 Task: Search for tasks using specific criteria in the task management application.
Action: Mouse moved to (18, 125)
Screenshot: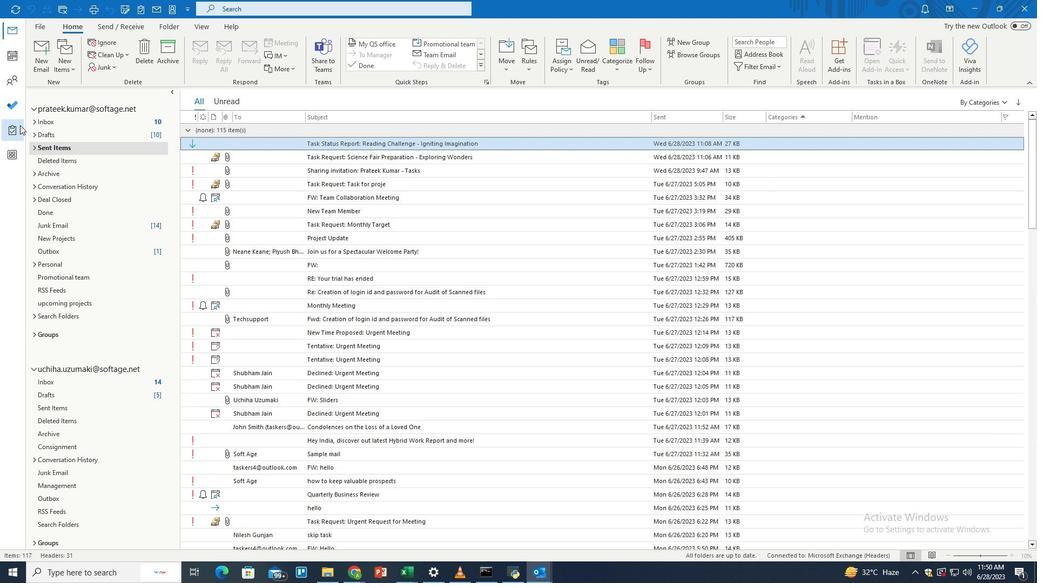 
Action: Mouse pressed left at (18, 125)
Screenshot: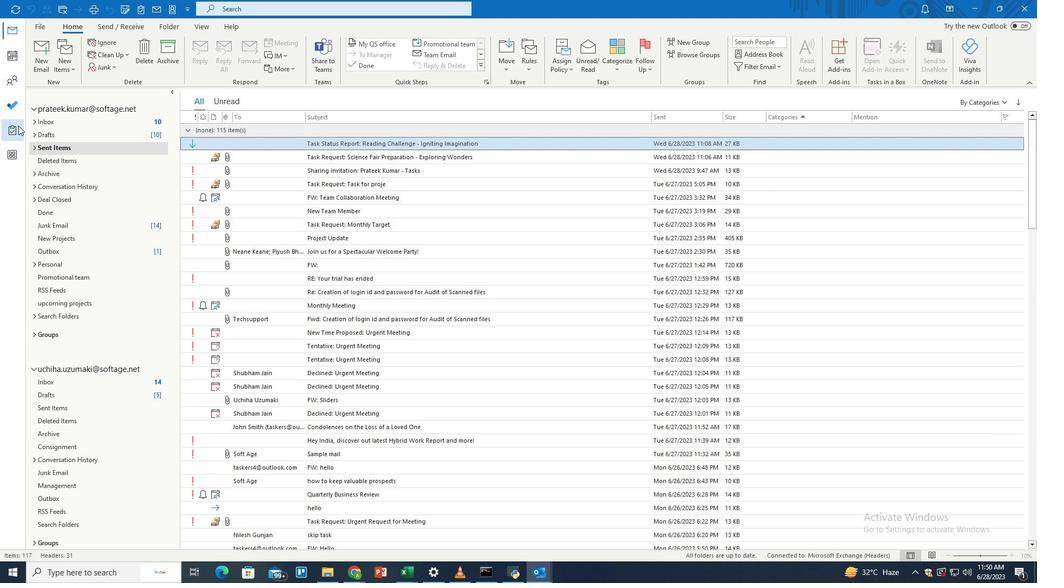 
Action: Mouse moved to (366, 9)
Screenshot: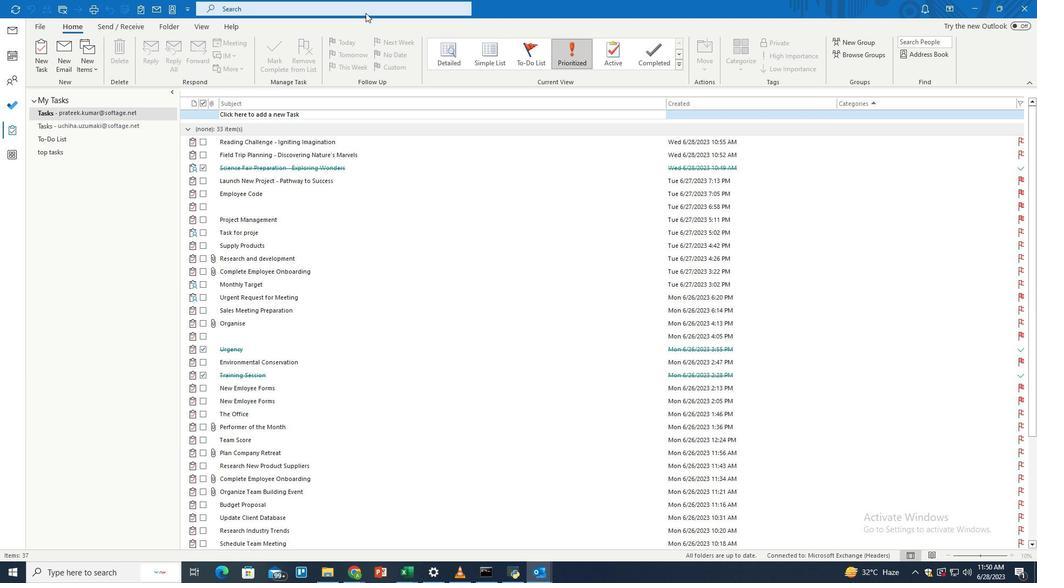 
Action: Mouse pressed left at (366, 9)
Screenshot: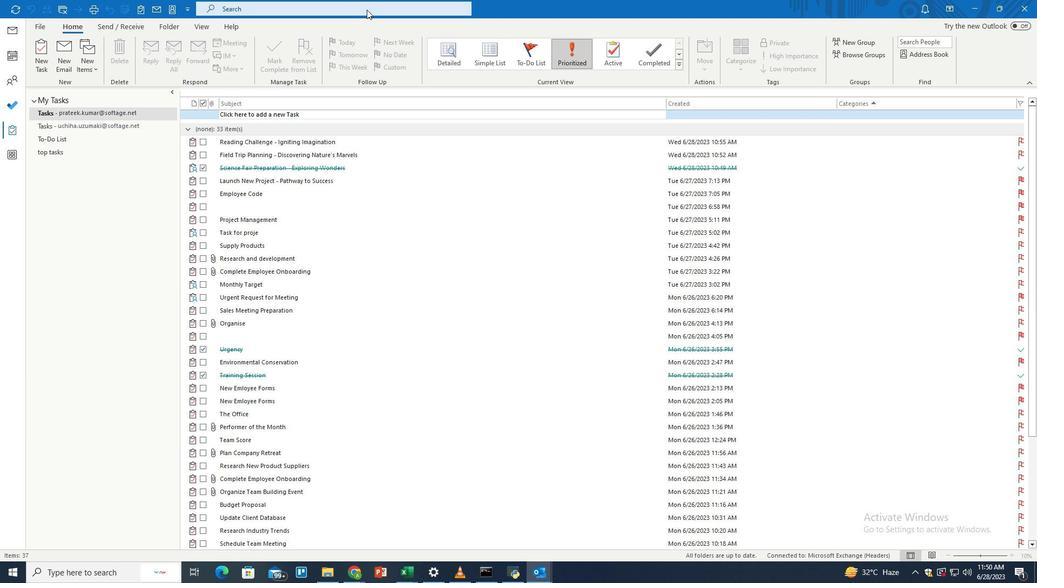 
Action: Mouse moved to (504, 10)
Screenshot: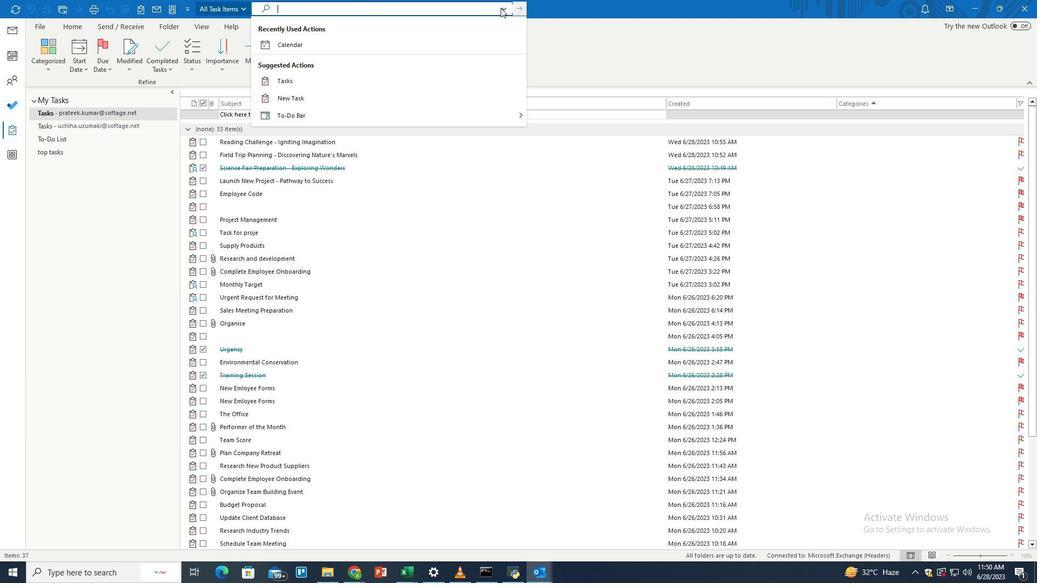 
Action: Mouse pressed left at (504, 10)
Screenshot: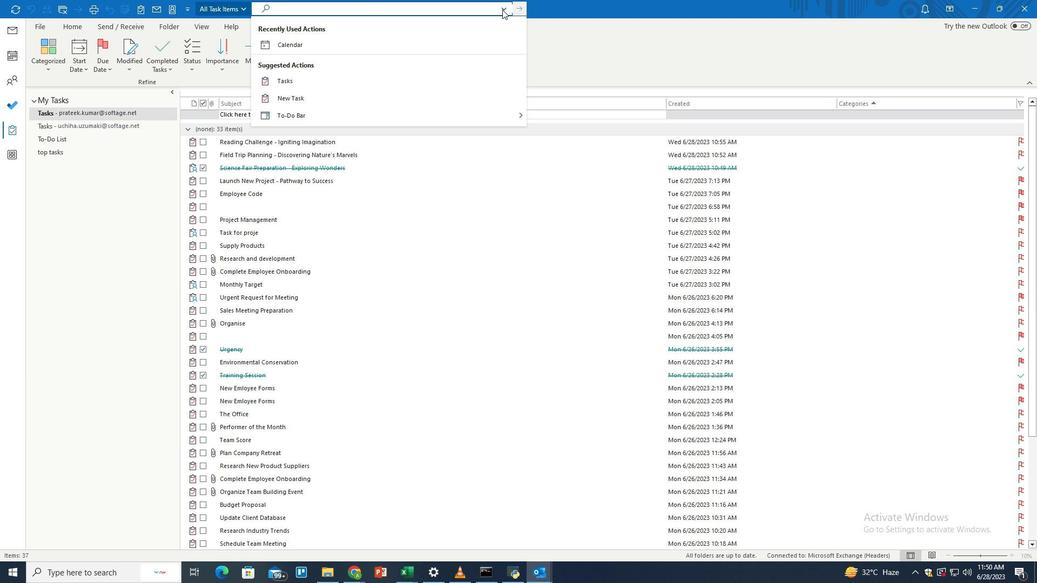 
Action: Mouse moved to (320, 213)
Screenshot: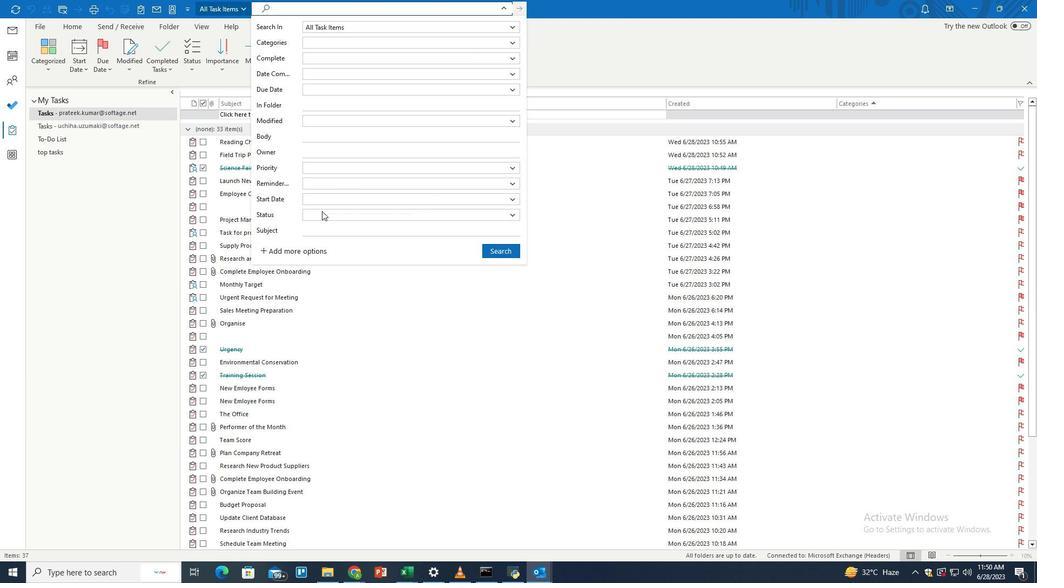 
Action: Mouse pressed left at (320, 213)
Screenshot: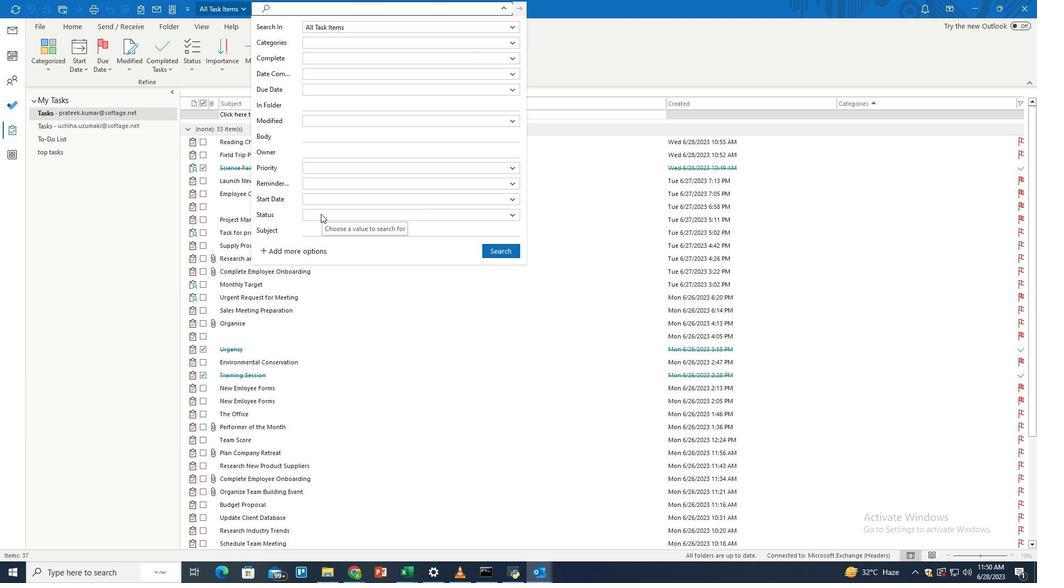 
Action: Mouse moved to (320, 234)
Screenshot: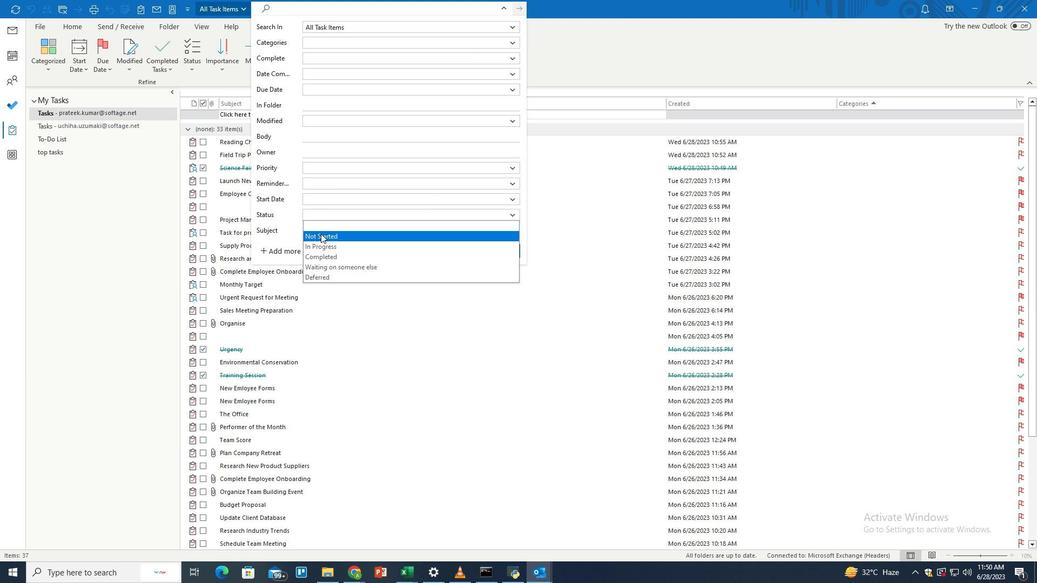 
Action: Mouse pressed left at (320, 234)
Screenshot: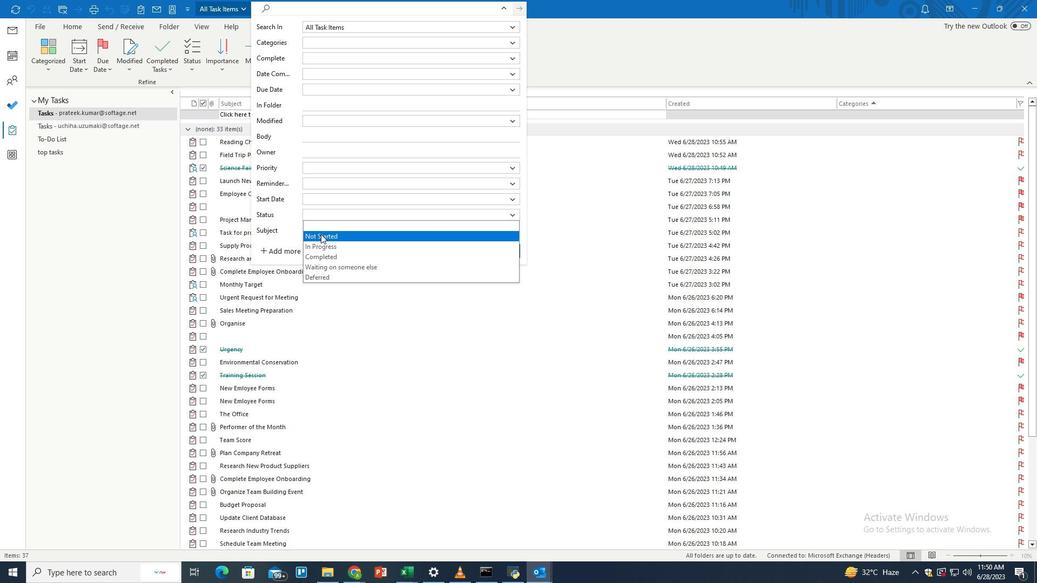 
Action: Mouse moved to (497, 249)
Screenshot: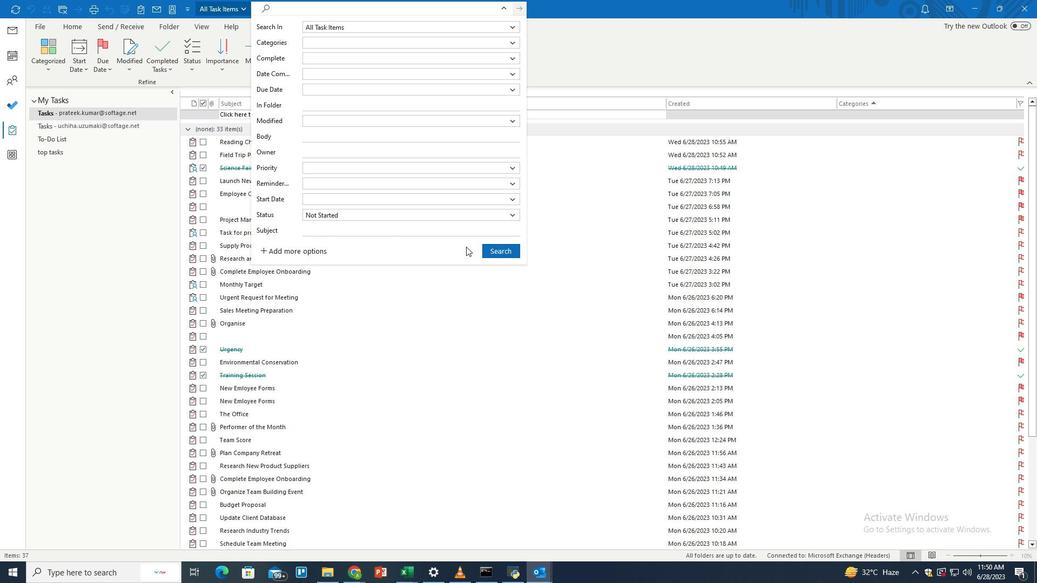 
Action: Mouse pressed left at (497, 249)
Screenshot: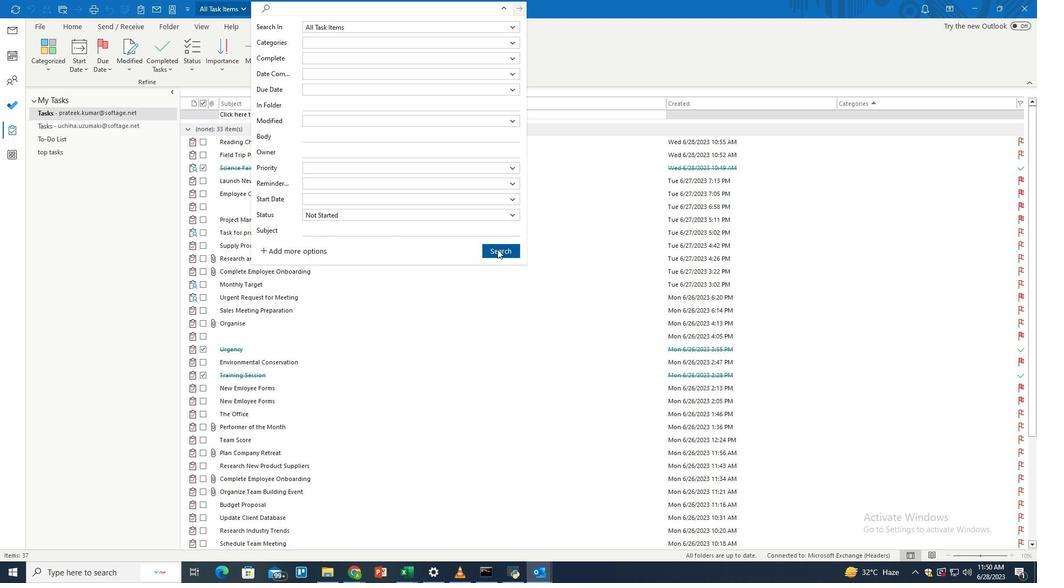 
Action: Mouse moved to (466, 255)
Screenshot: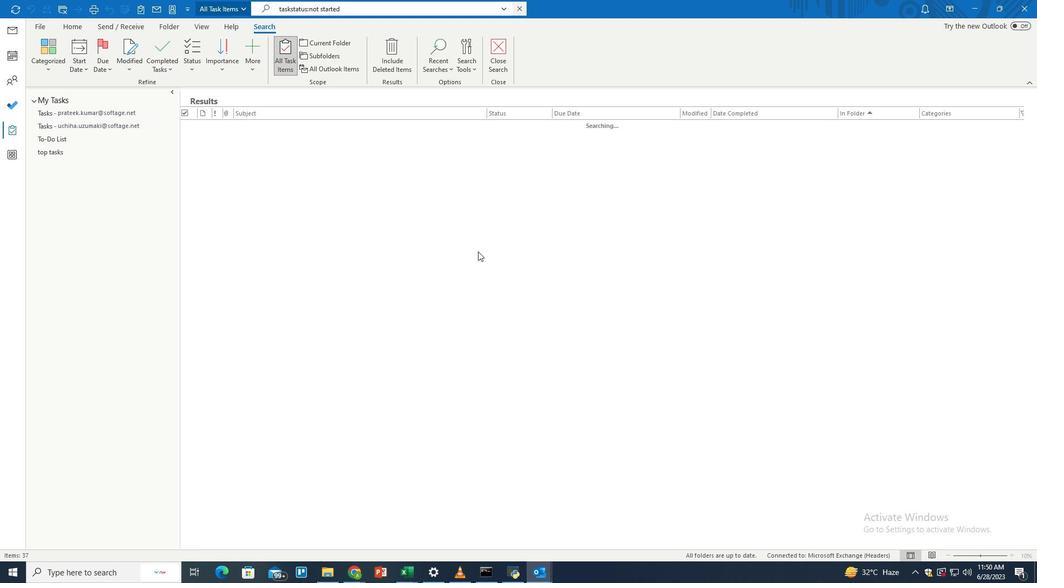
